 Task: Ungroup all groups in a spreadsheet.
Action: Mouse moved to (115, 99)
Screenshot: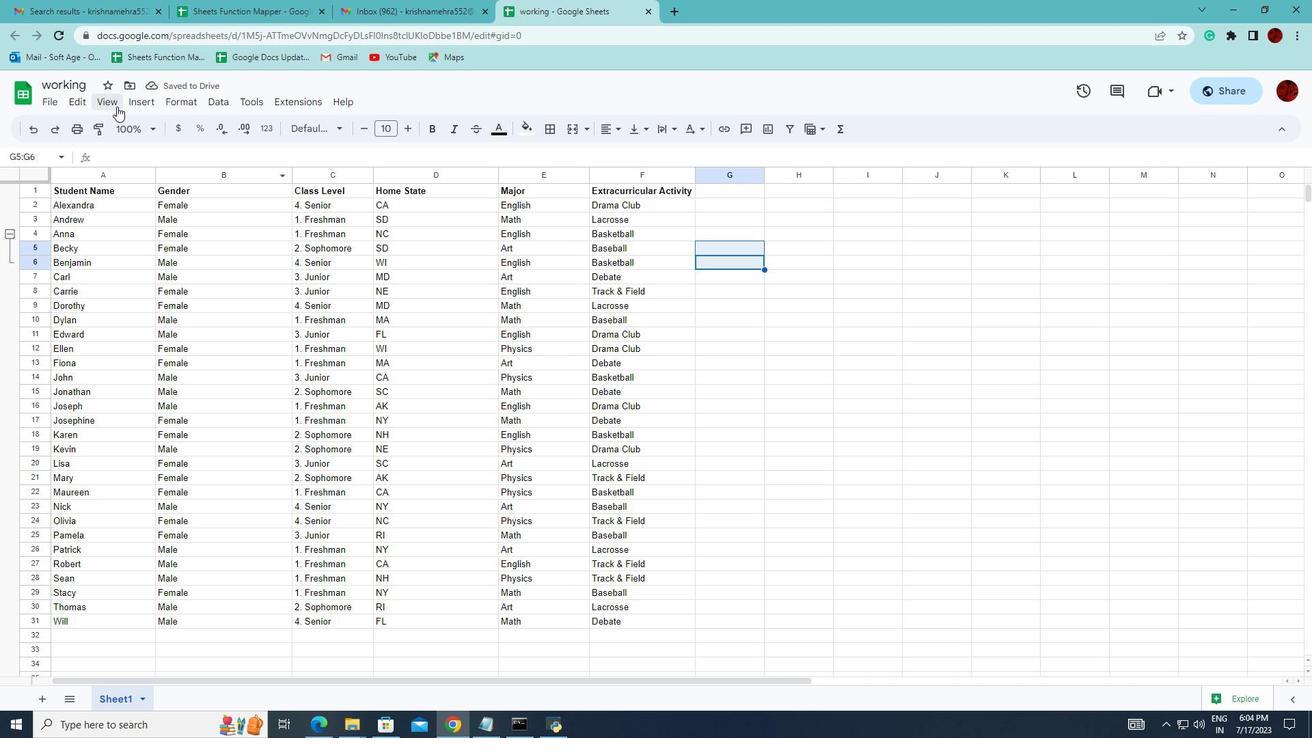 
Action: Mouse pressed left at (115, 99)
Screenshot: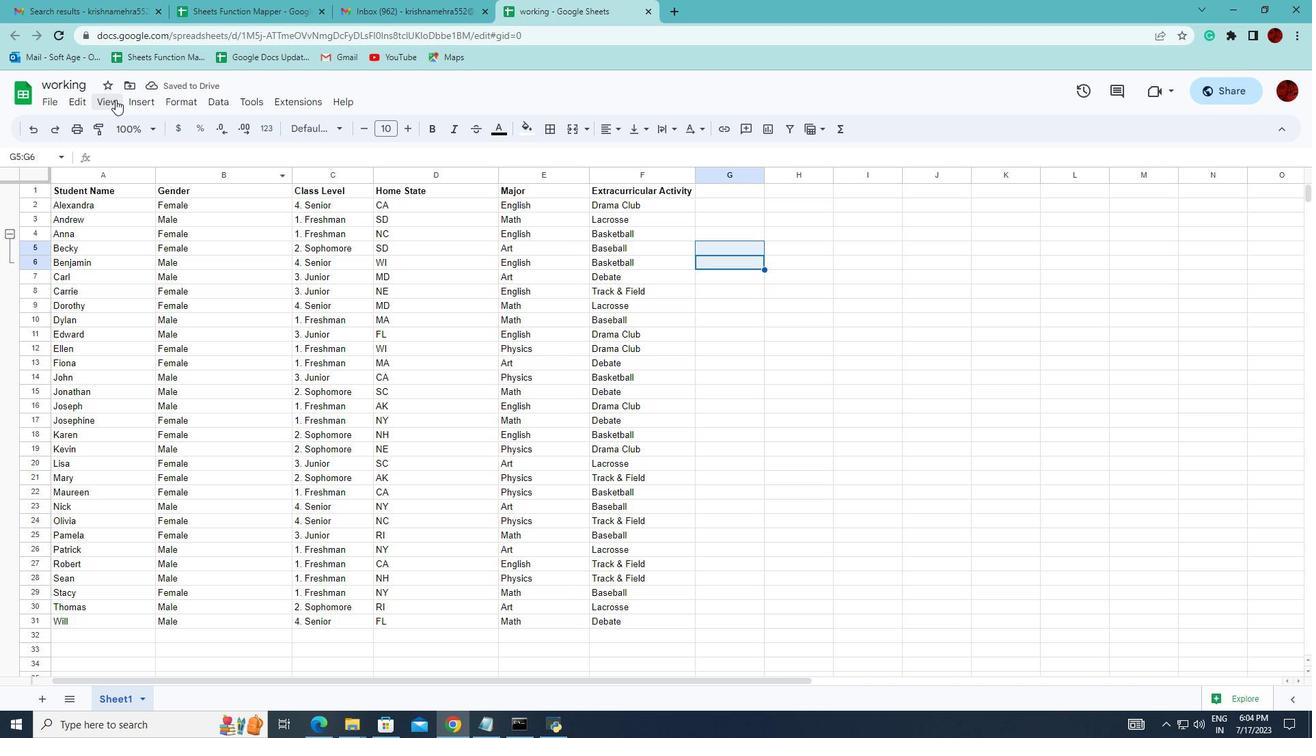 
Action: Mouse moved to (356, 193)
Screenshot: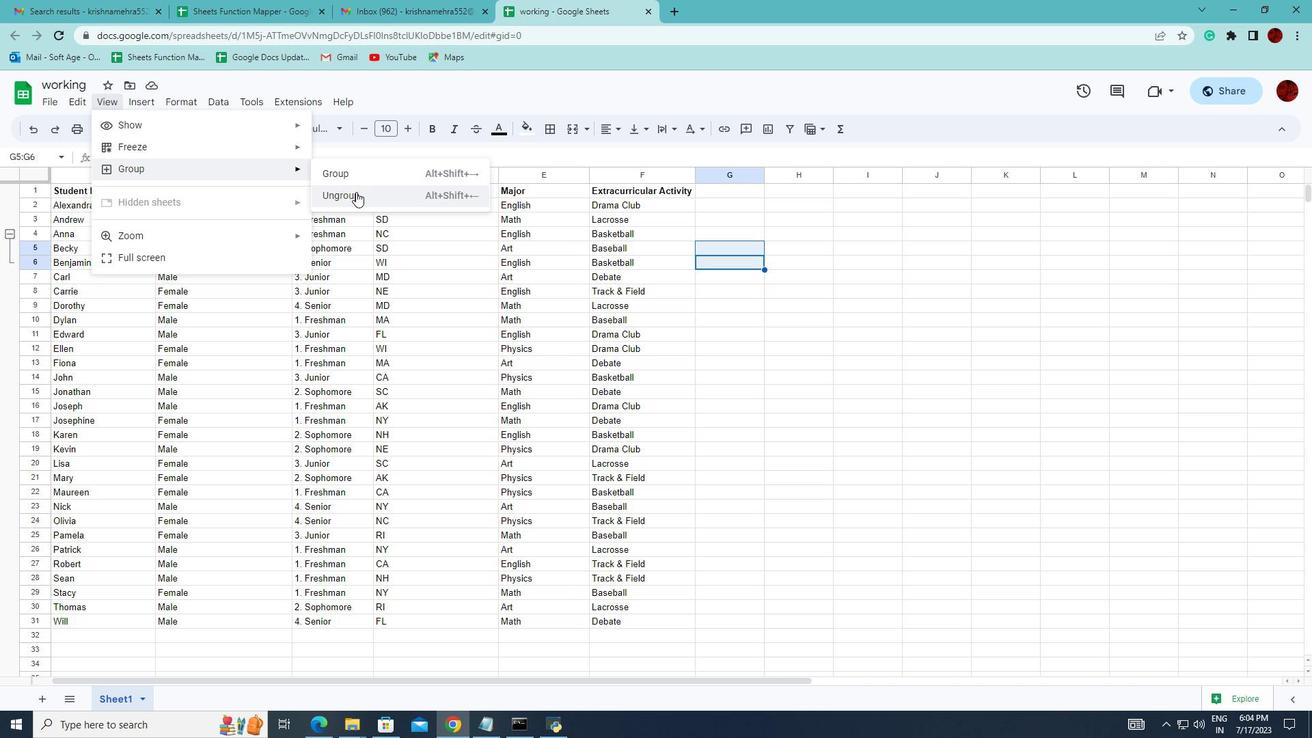 
Action: Mouse pressed left at (356, 193)
Screenshot: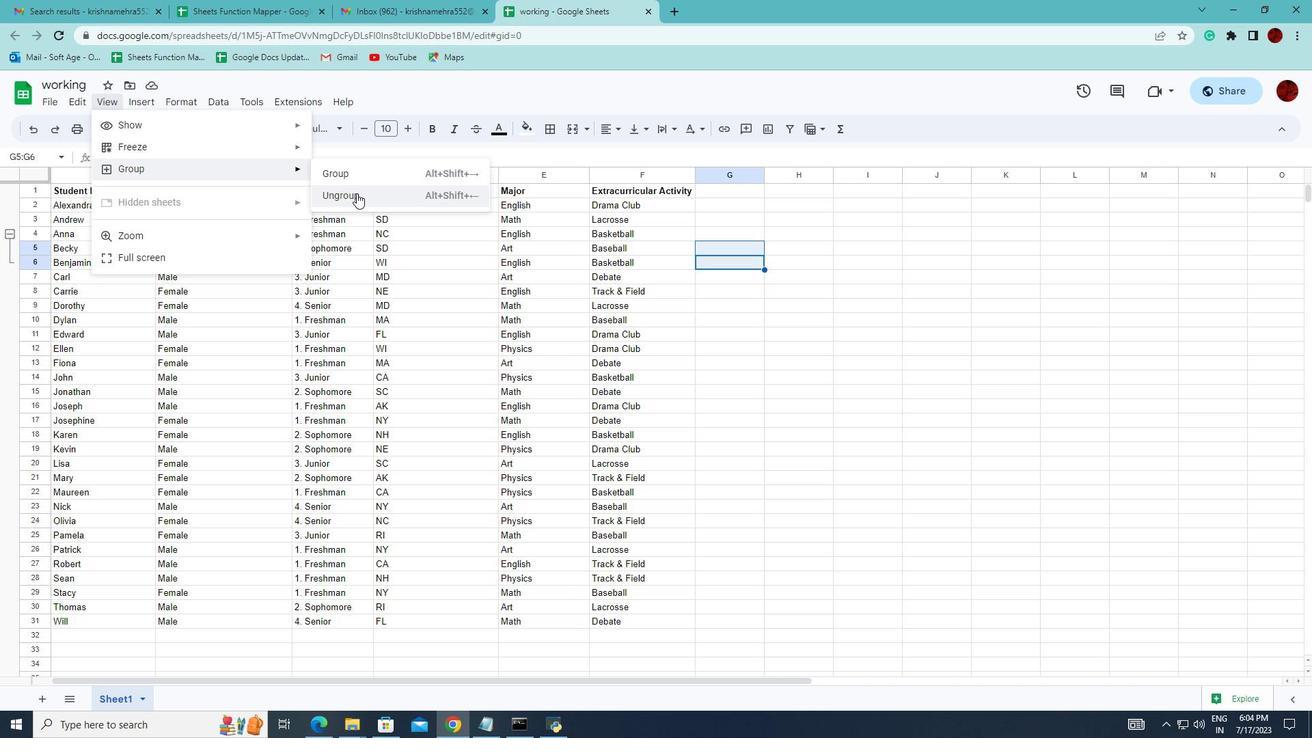 
Action: Mouse moved to (788, 272)
Screenshot: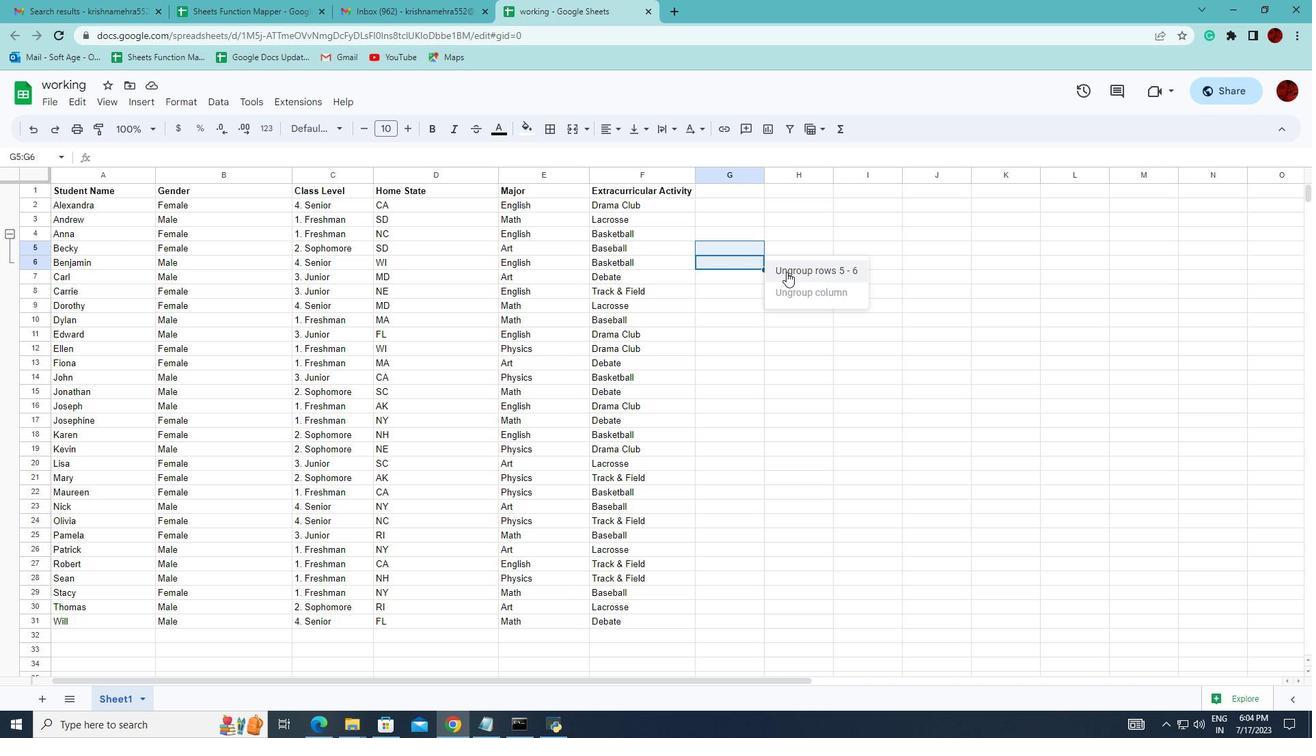 
Action: Mouse pressed left at (788, 272)
Screenshot: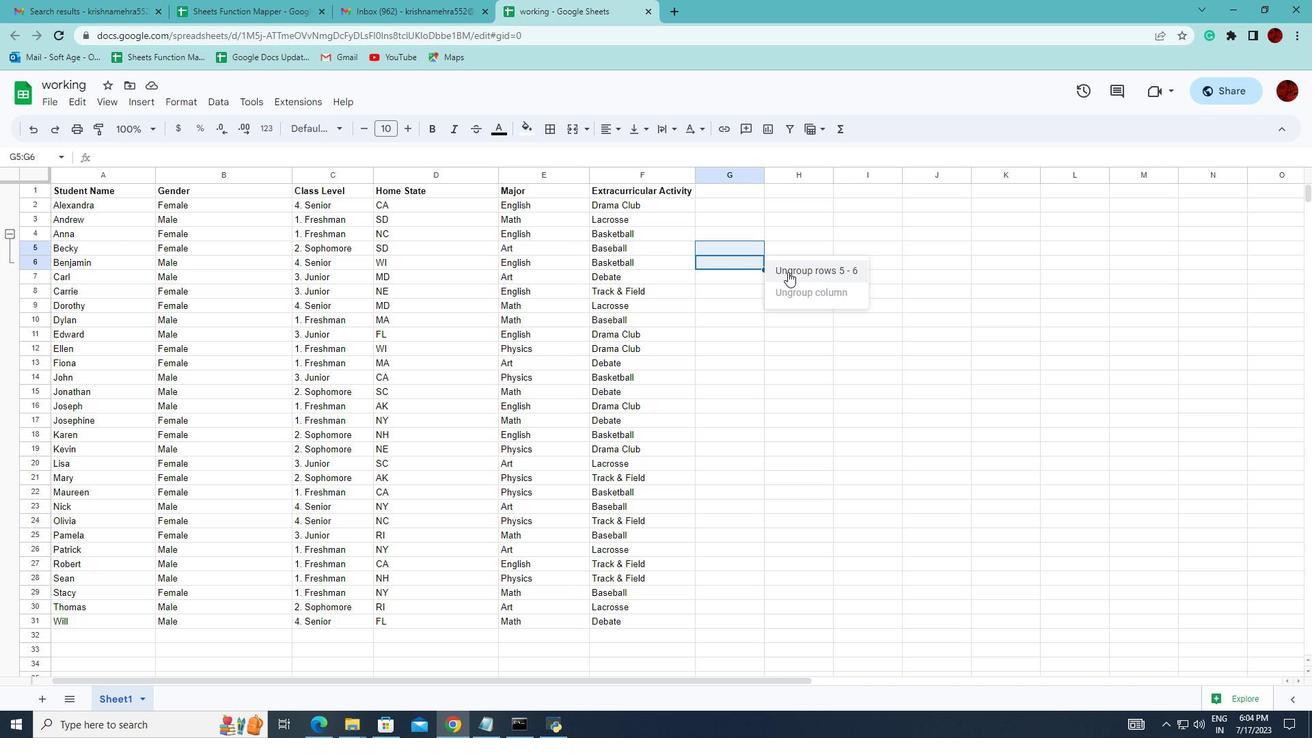
Action: Mouse moved to (742, 256)
Screenshot: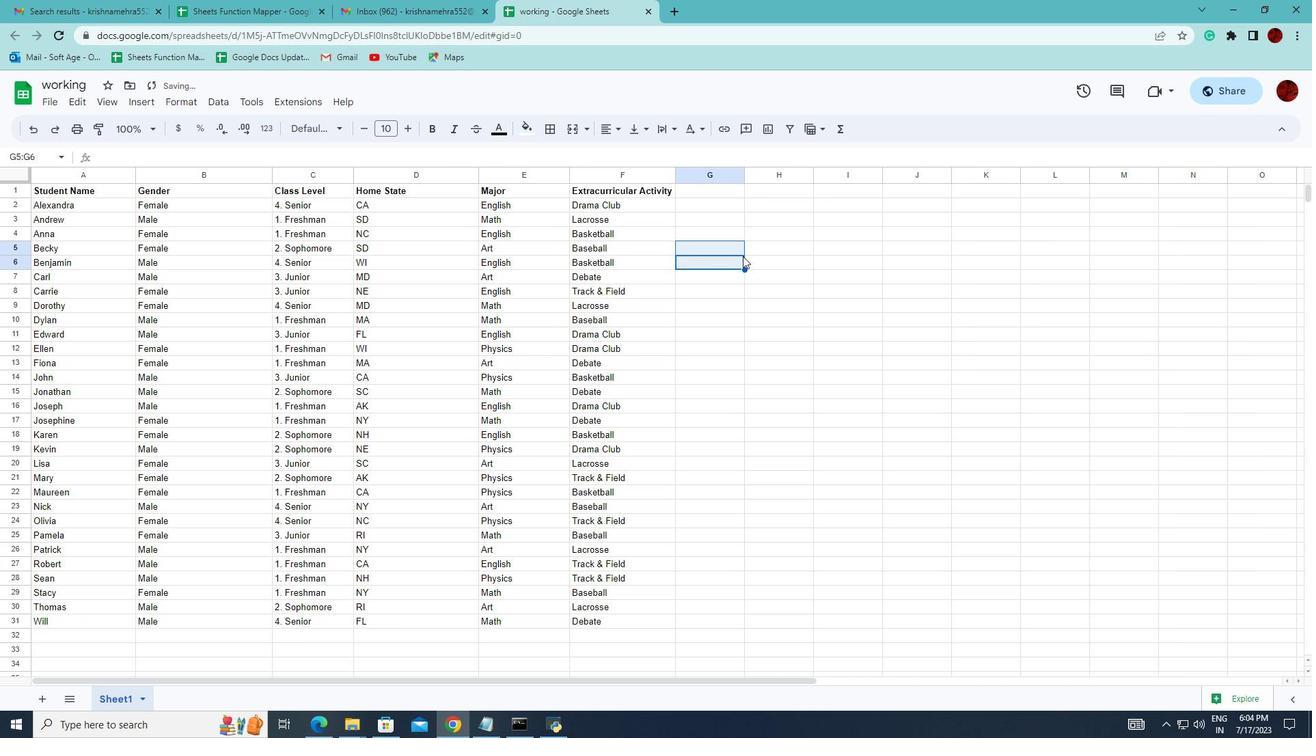
